 Task: Create a Board called Board0041 in Workspace Development in Trello with Visibility as Workspace
Action: Mouse moved to (567, 24)
Screenshot: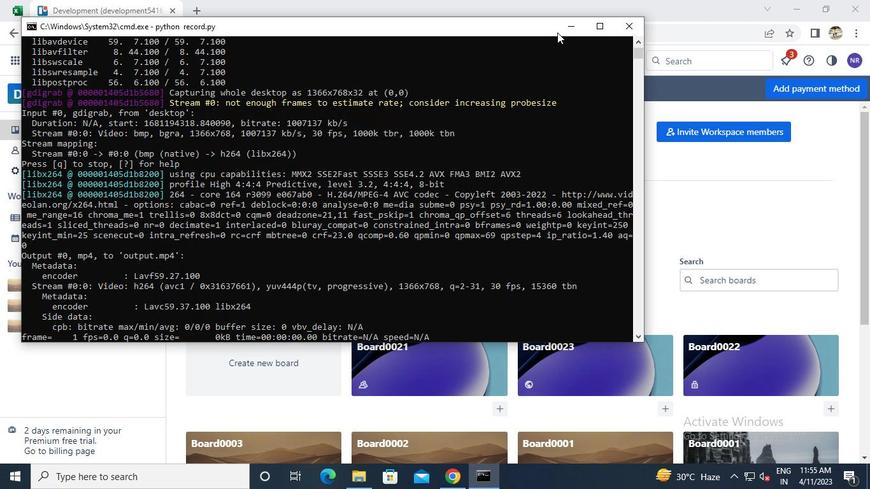 
Action: Mouse pressed left at (567, 24)
Screenshot: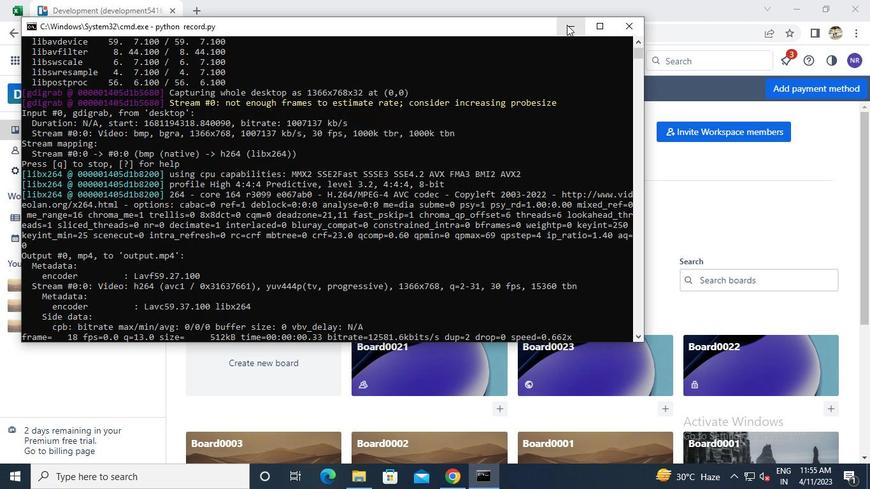 
Action: Mouse moved to (262, 345)
Screenshot: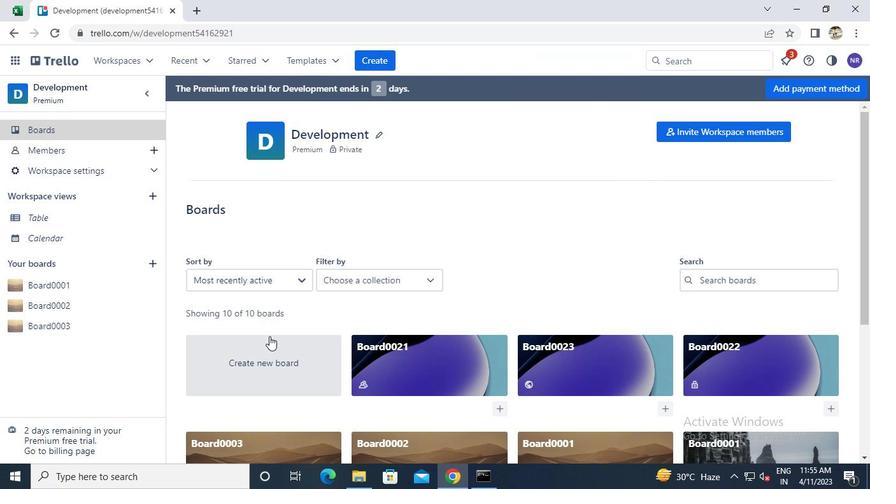 
Action: Mouse pressed left at (262, 345)
Screenshot: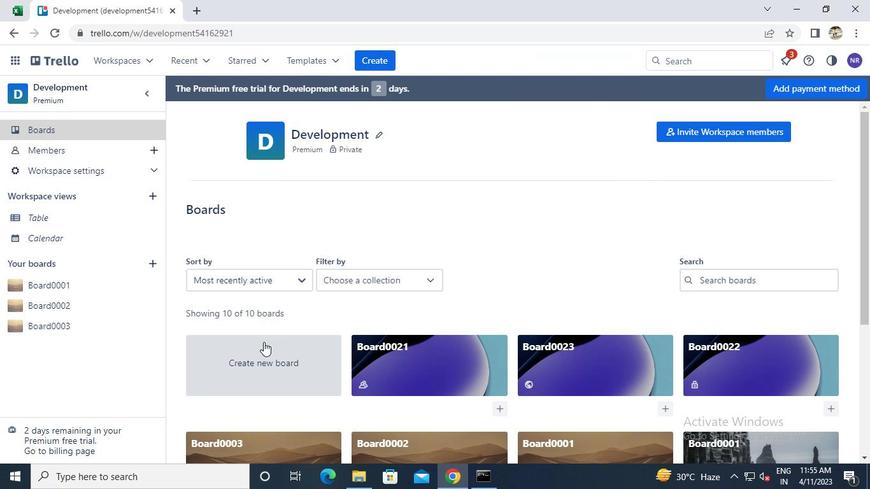 
Action: Keyboard Key.caps_lock
Screenshot: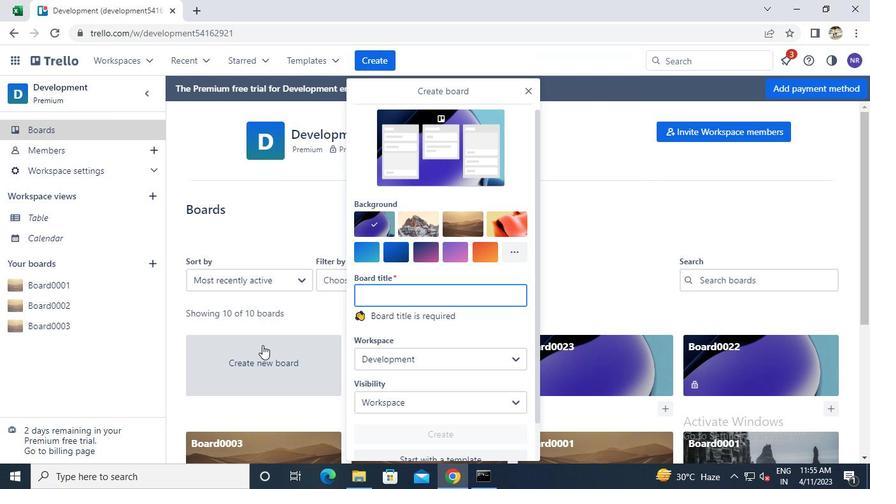 
Action: Keyboard b
Screenshot: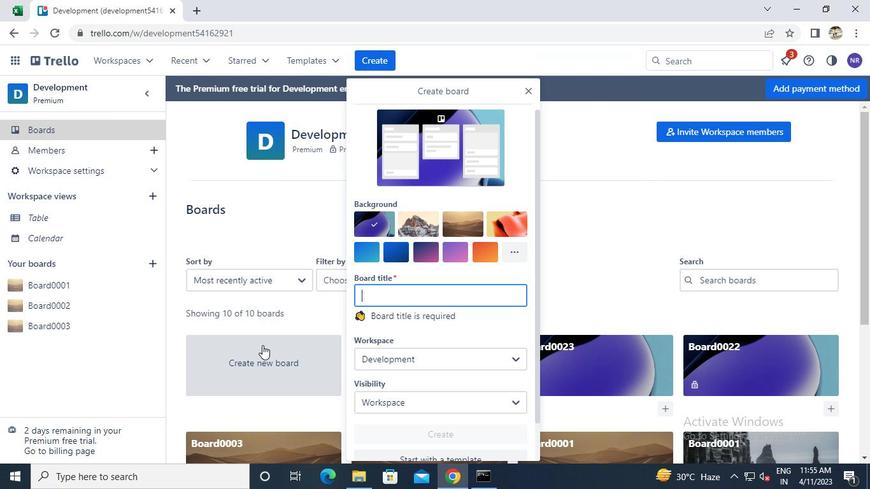 
Action: Keyboard Key.caps_lock
Screenshot: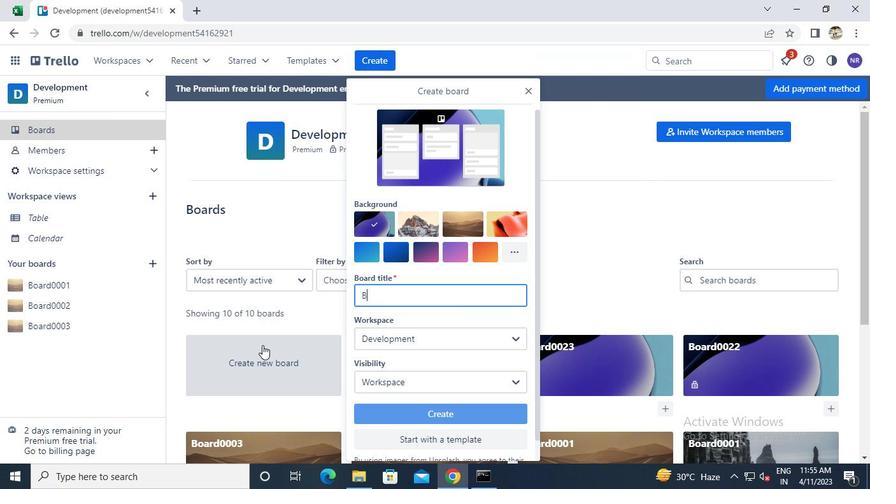 
Action: Keyboard o
Screenshot: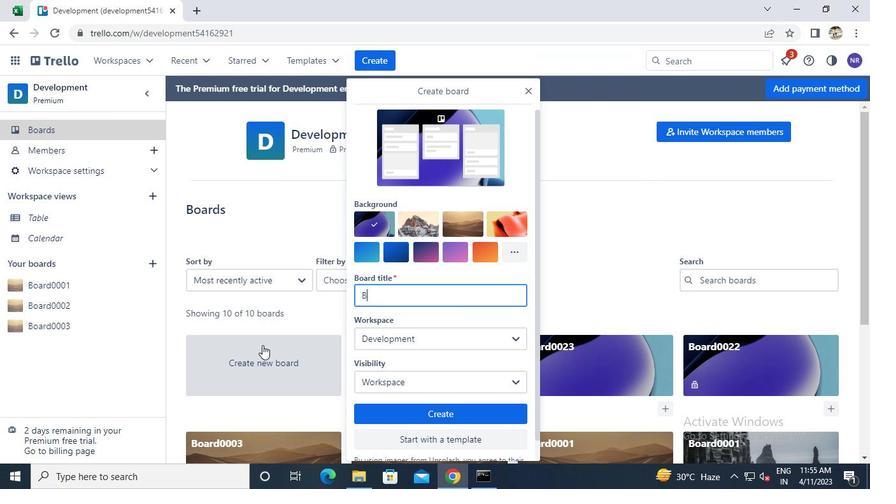 
Action: Keyboard a
Screenshot: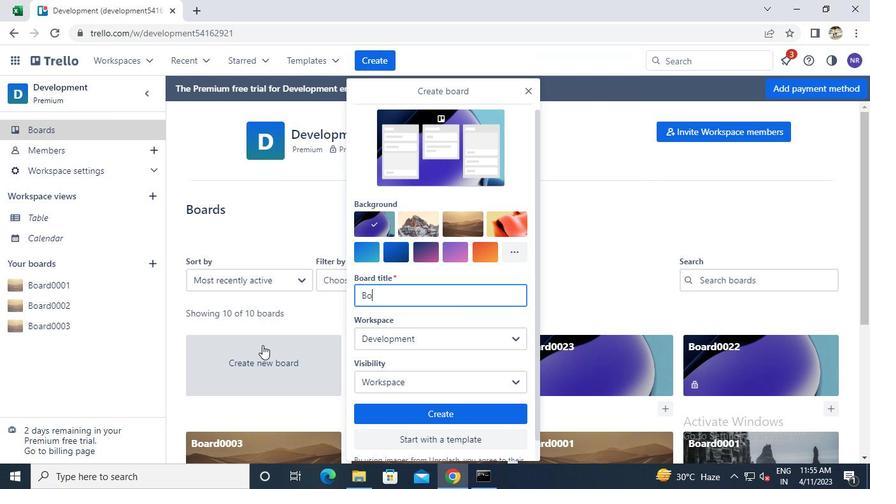 
Action: Keyboard r
Screenshot: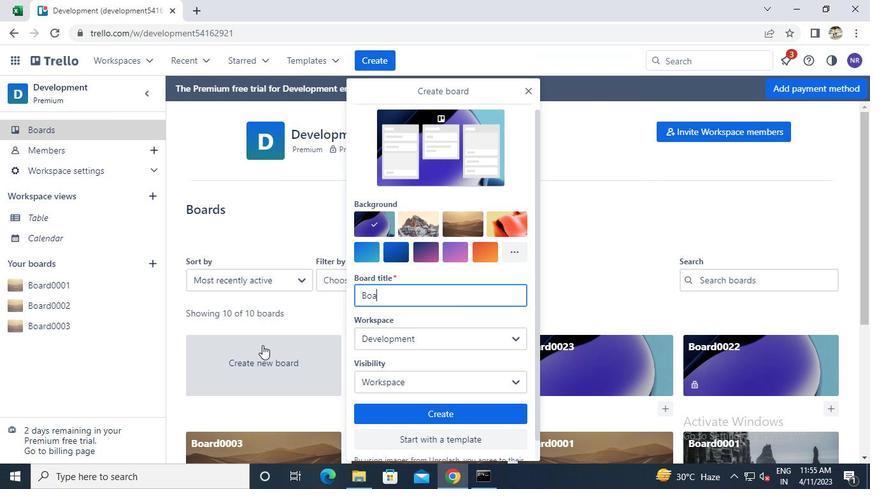 
Action: Keyboard d
Screenshot: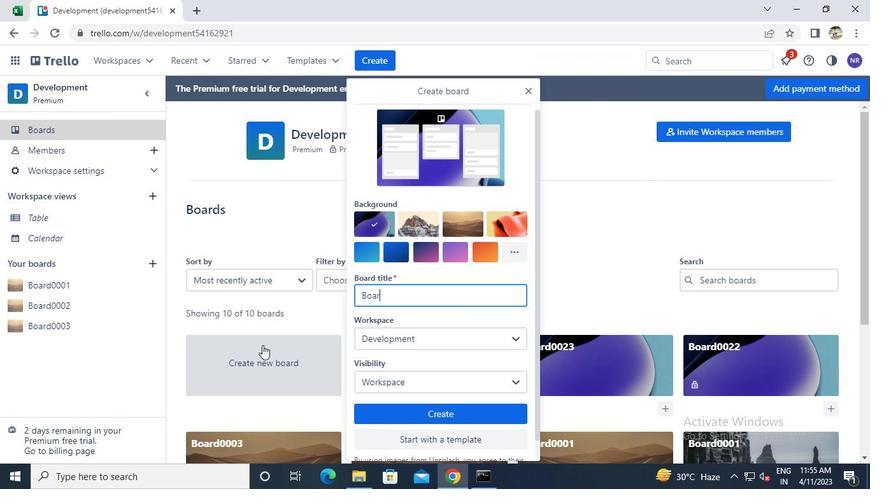 
Action: Keyboard 0
Screenshot: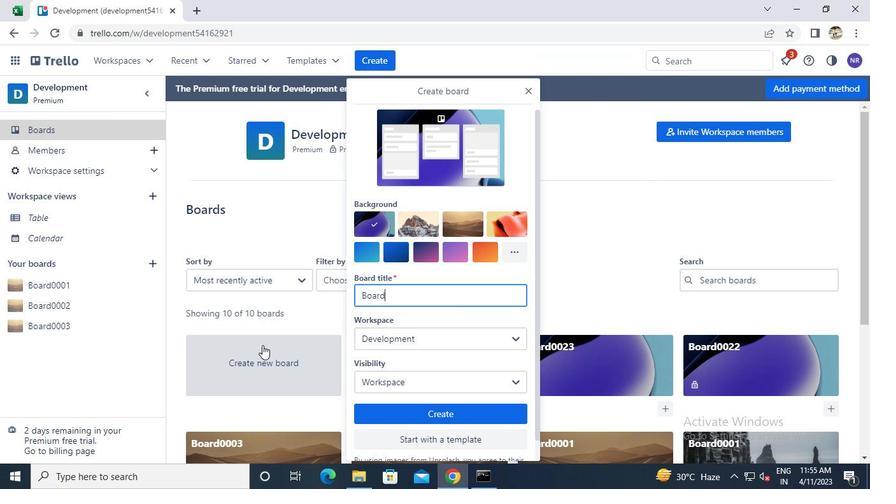 
Action: Keyboard 0
Screenshot: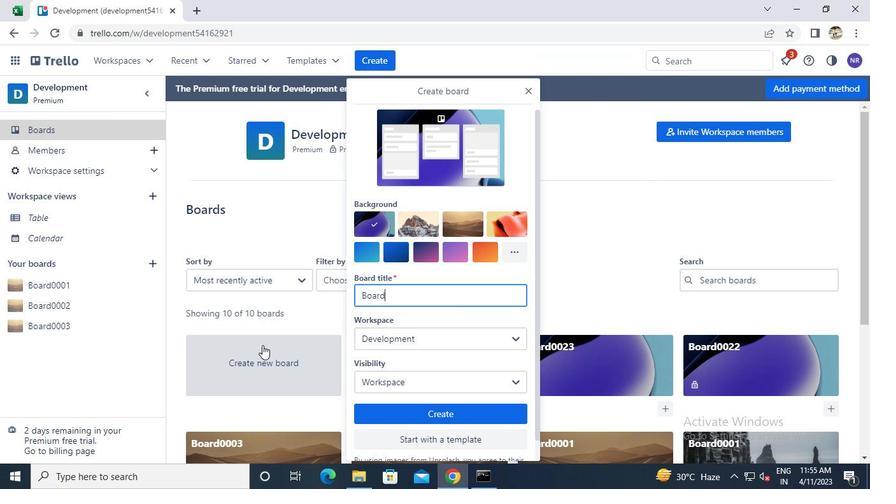 
Action: Keyboard 4
Screenshot: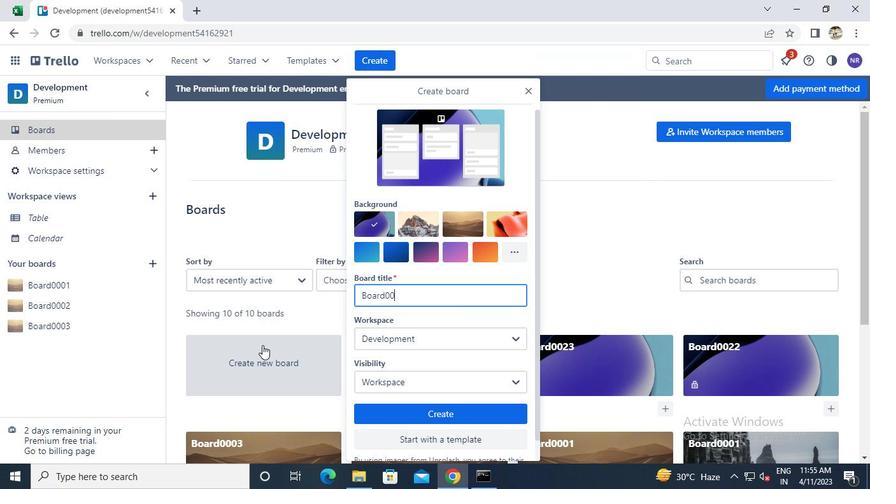 
Action: Keyboard 1
Screenshot: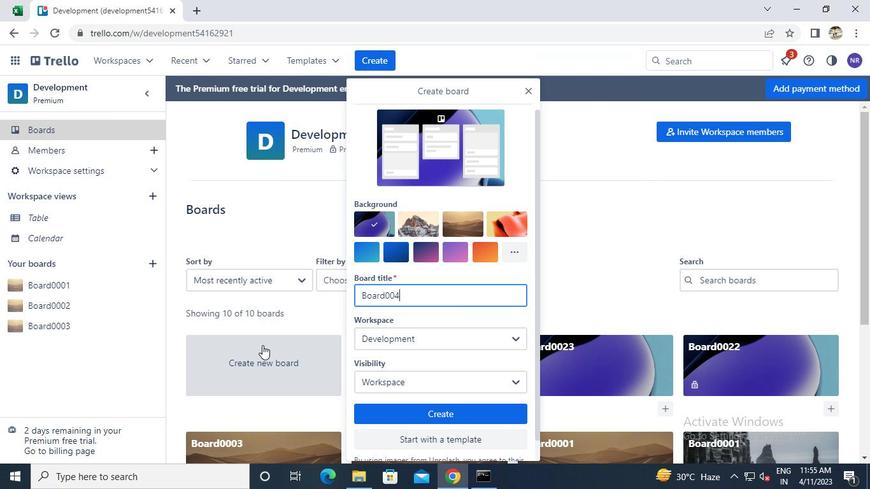 
Action: Keyboard Key.enter
Screenshot: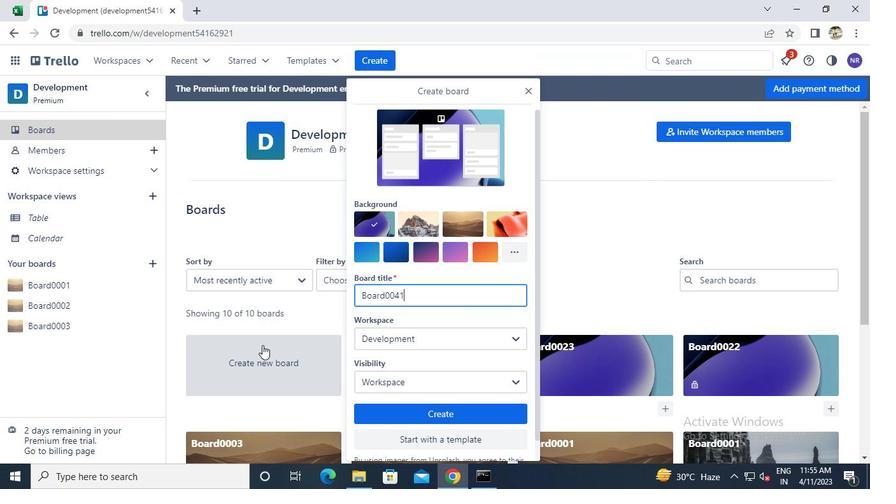 
Action: Mouse moved to (473, 486)
Screenshot: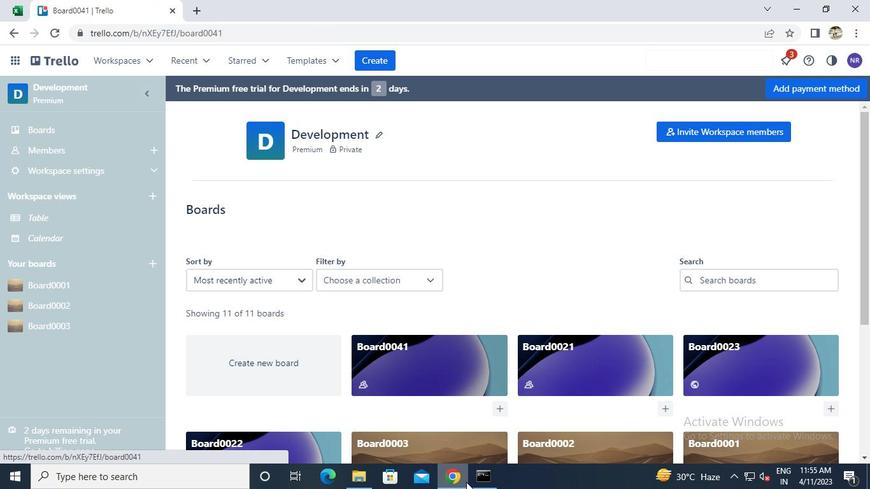 
Action: Mouse pressed left at (473, 486)
Screenshot: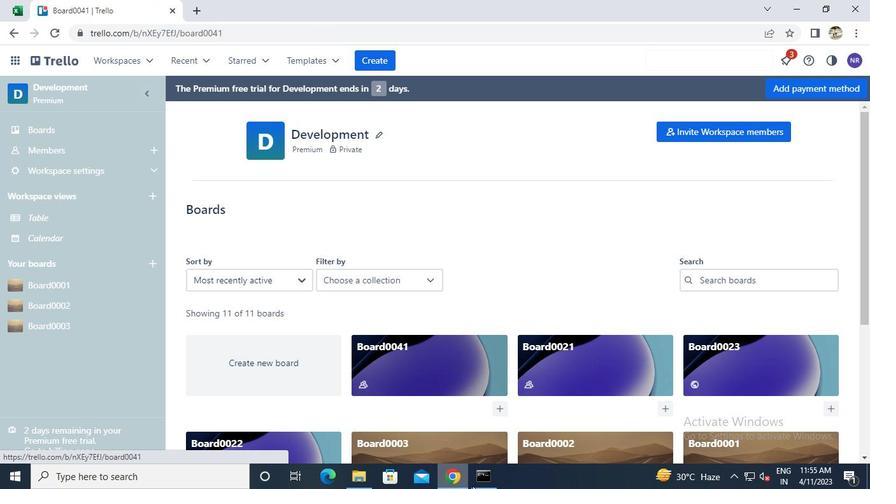 
Action: Mouse moved to (620, 28)
Screenshot: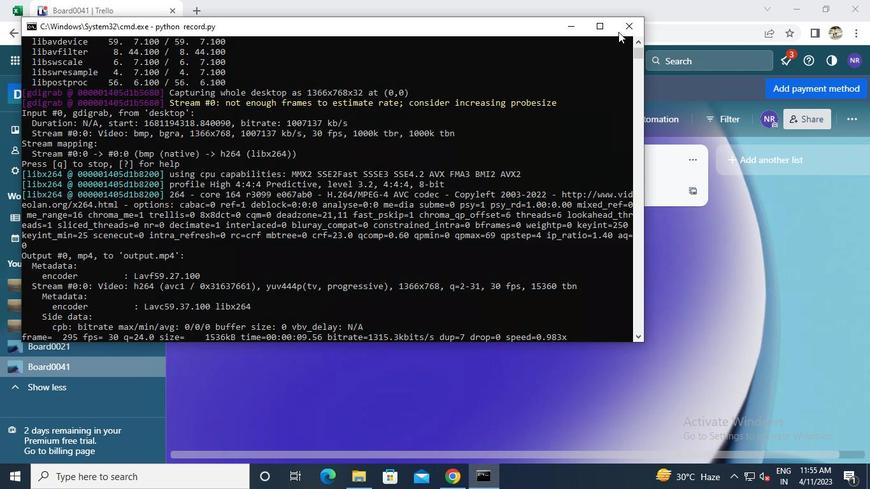 
Action: Mouse pressed left at (620, 28)
Screenshot: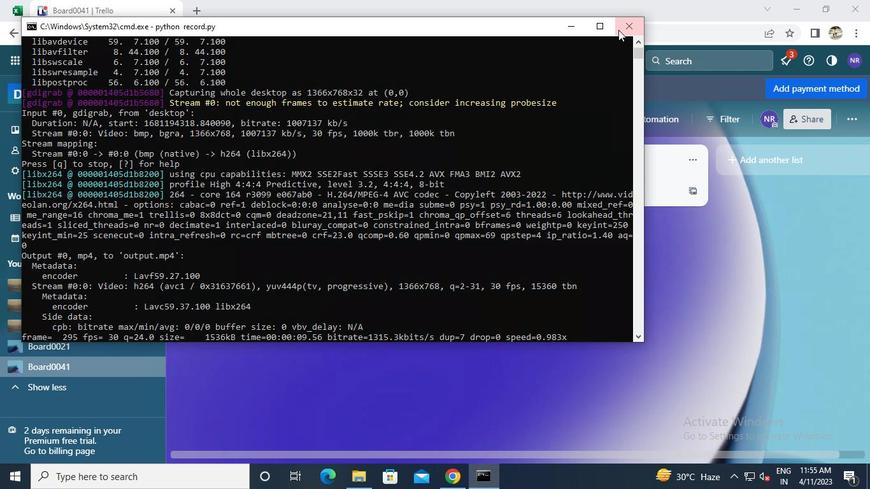
